 Task: Filter experience level Select Director.
Action: Mouse moved to (307, 96)
Screenshot: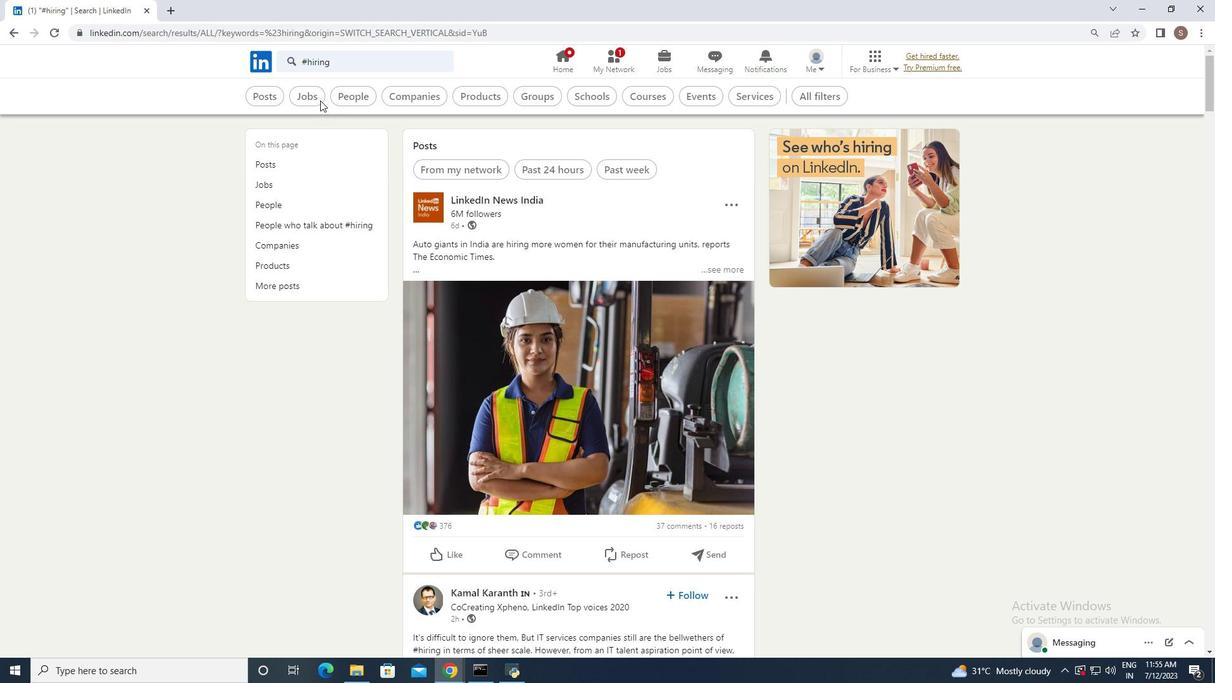 
Action: Mouse pressed left at (307, 96)
Screenshot: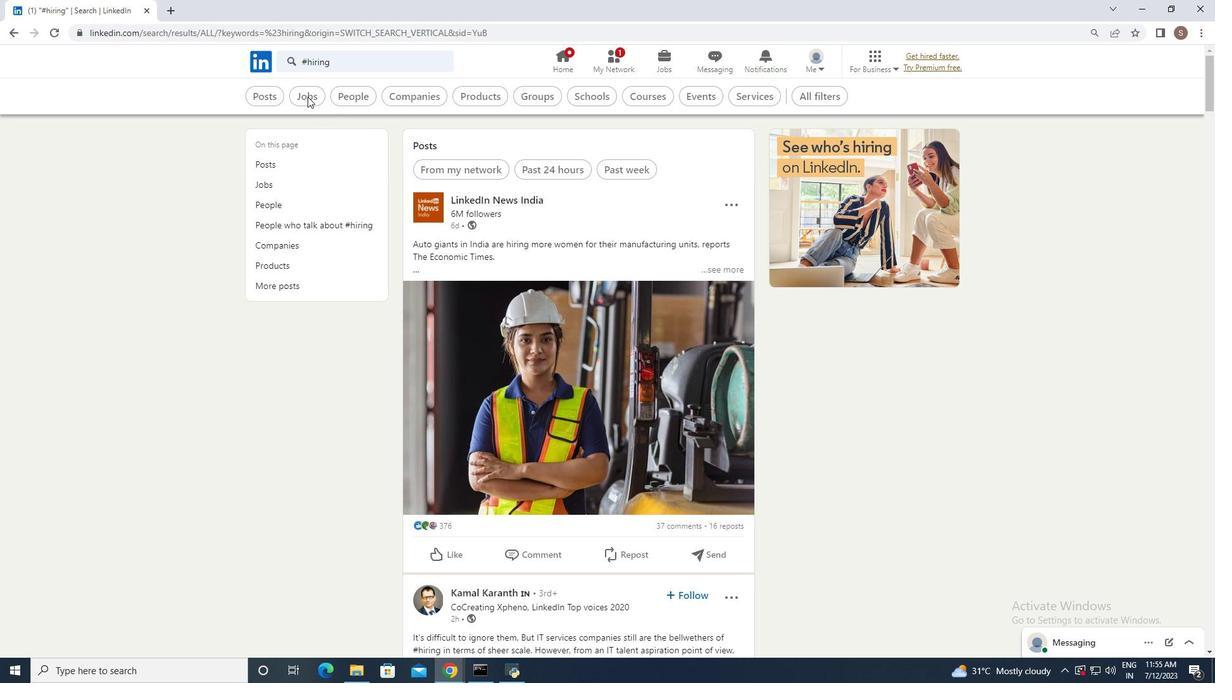 
Action: Mouse moved to (426, 93)
Screenshot: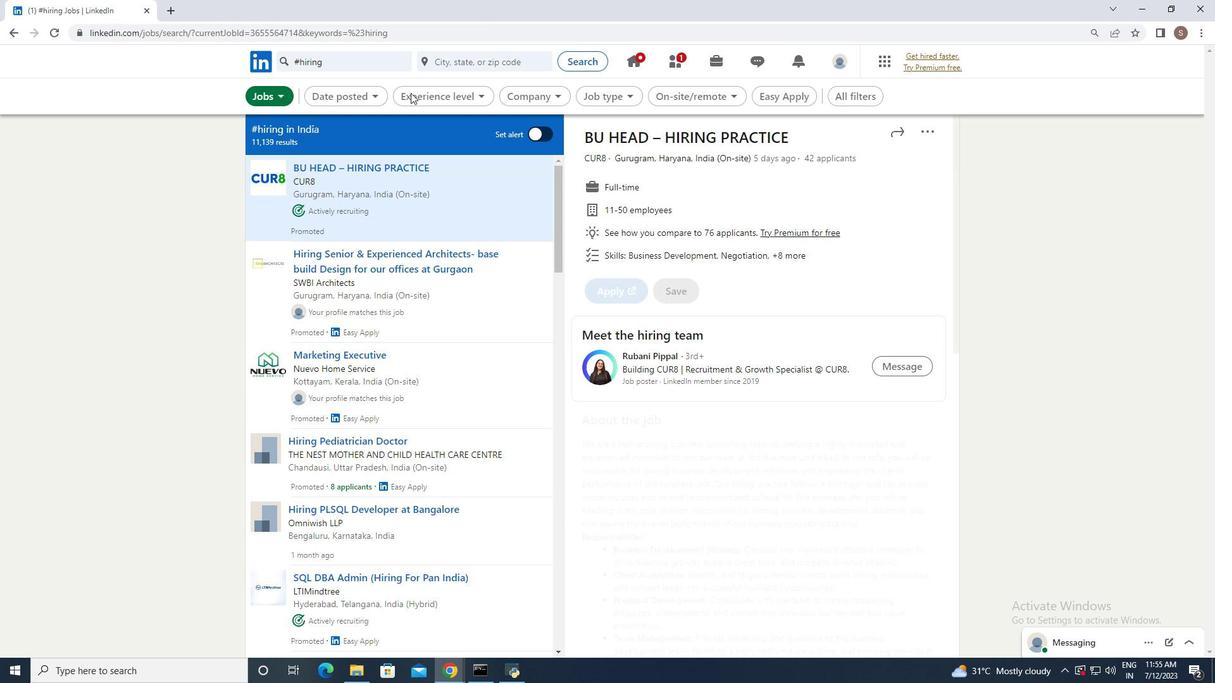 
Action: Mouse pressed left at (426, 93)
Screenshot: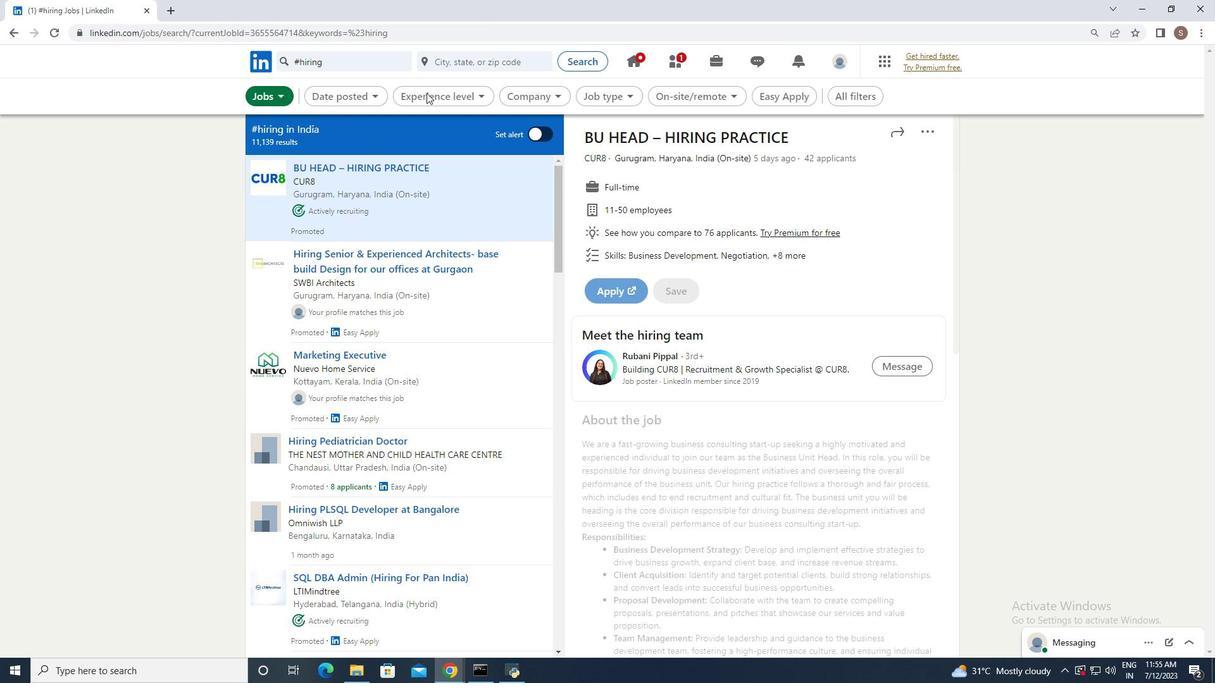
Action: Mouse moved to (360, 239)
Screenshot: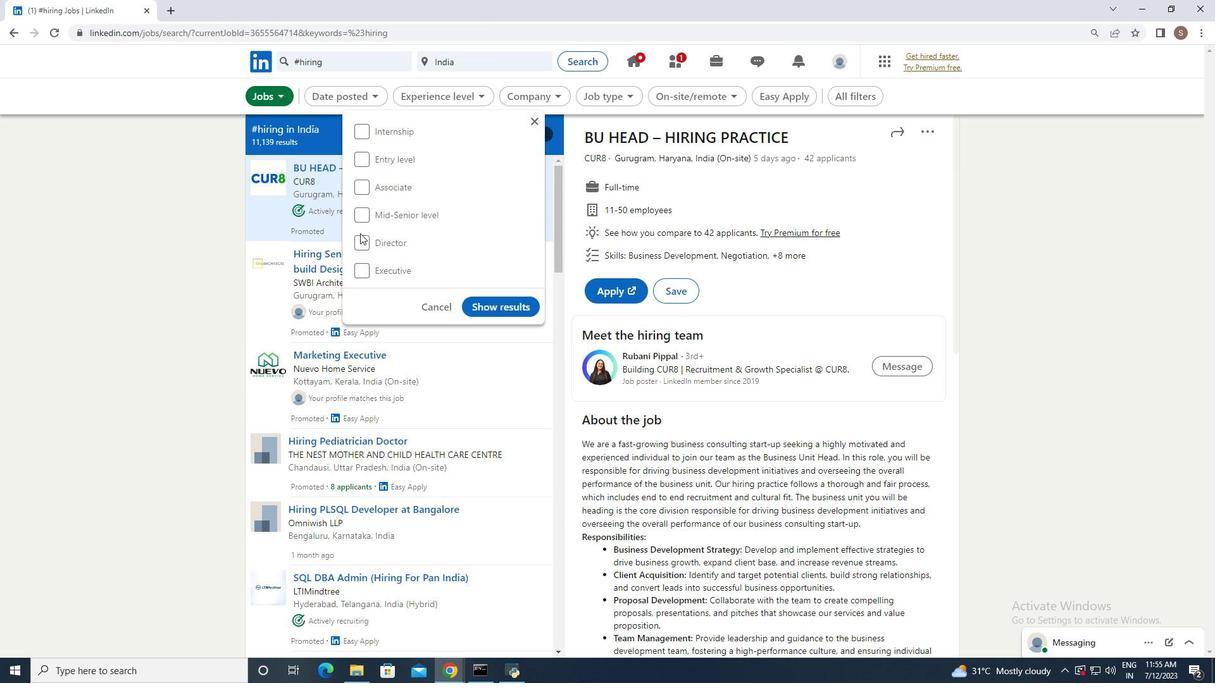 
Action: Mouse pressed left at (360, 239)
Screenshot: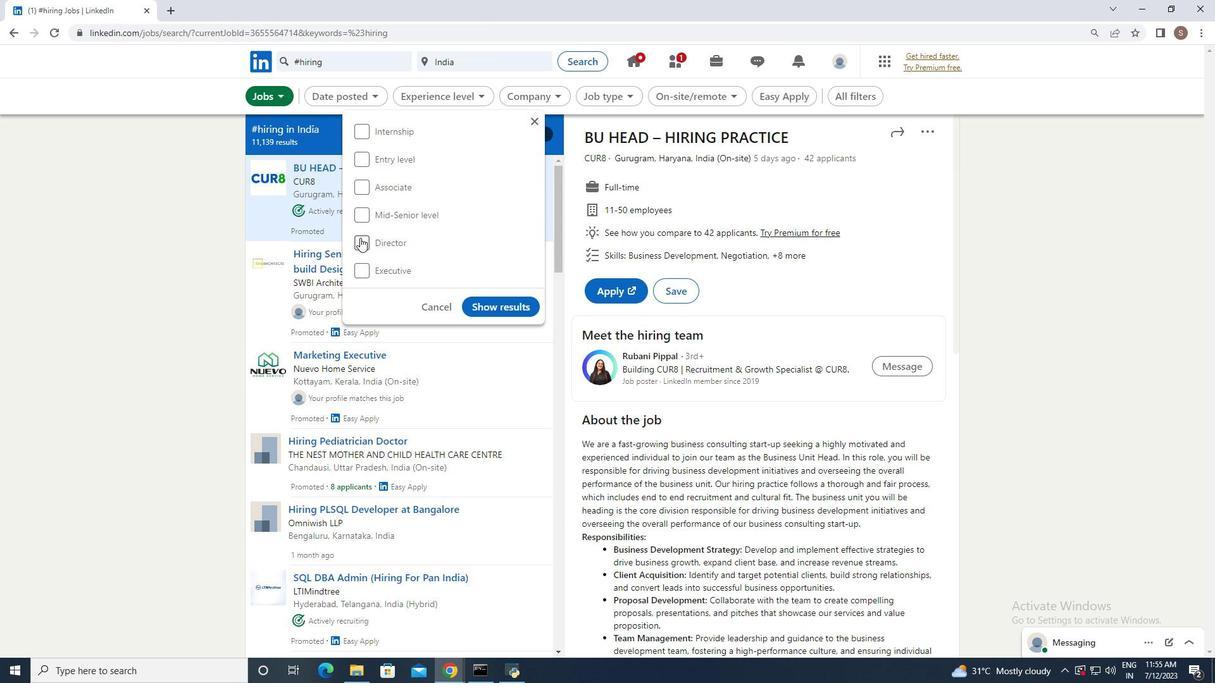 
Action: Mouse moved to (481, 302)
Screenshot: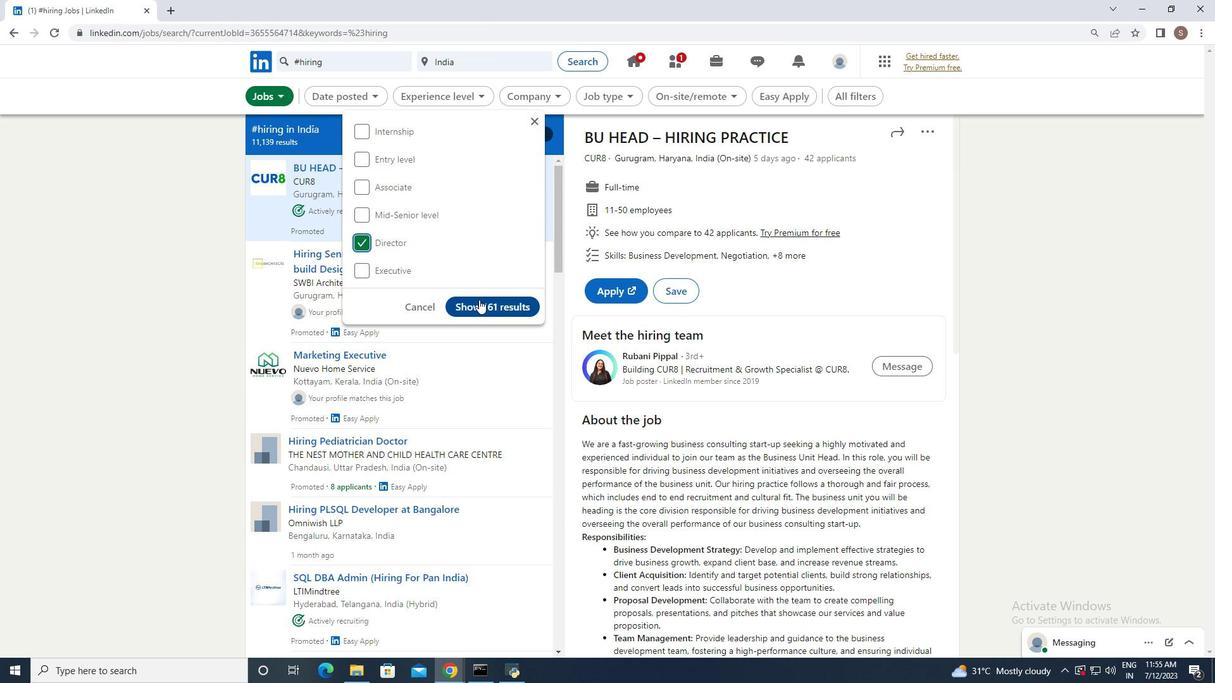 
Action: Mouse pressed left at (481, 302)
Screenshot: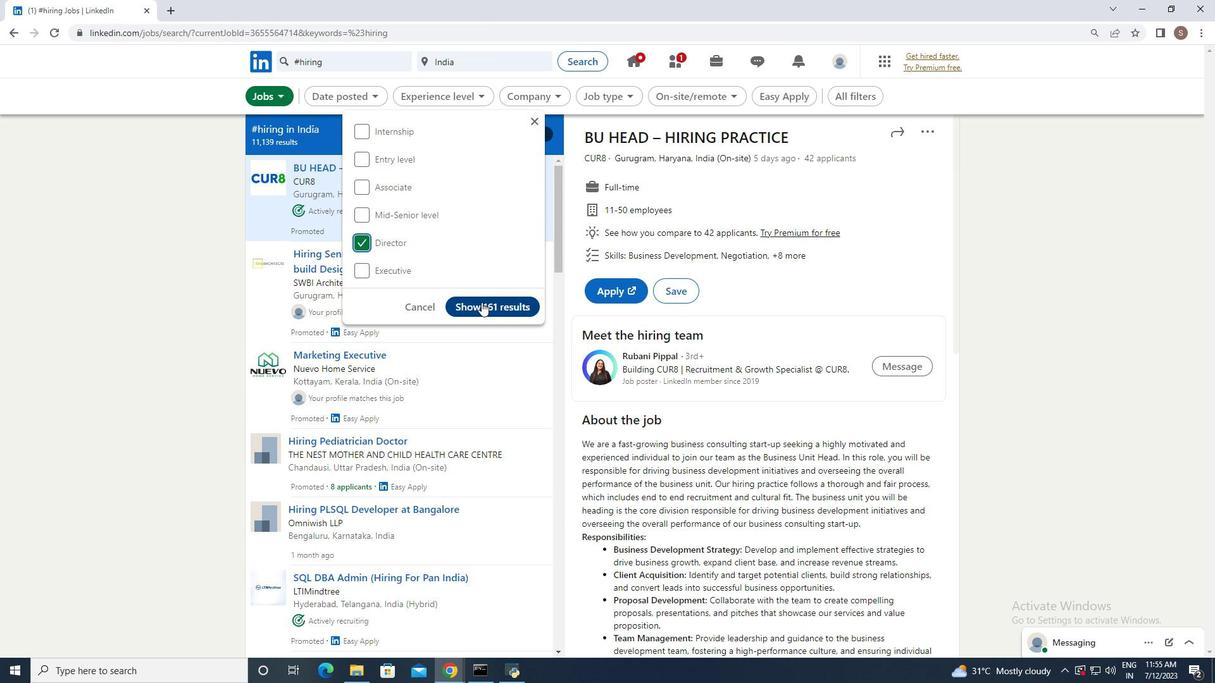 
